 Task: Create a new field with title Stage a blank project AquaVue with field type as Single-select and options as Not Started, In Progress and Complete
Action: Mouse moved to (46, 258)
Screenshot: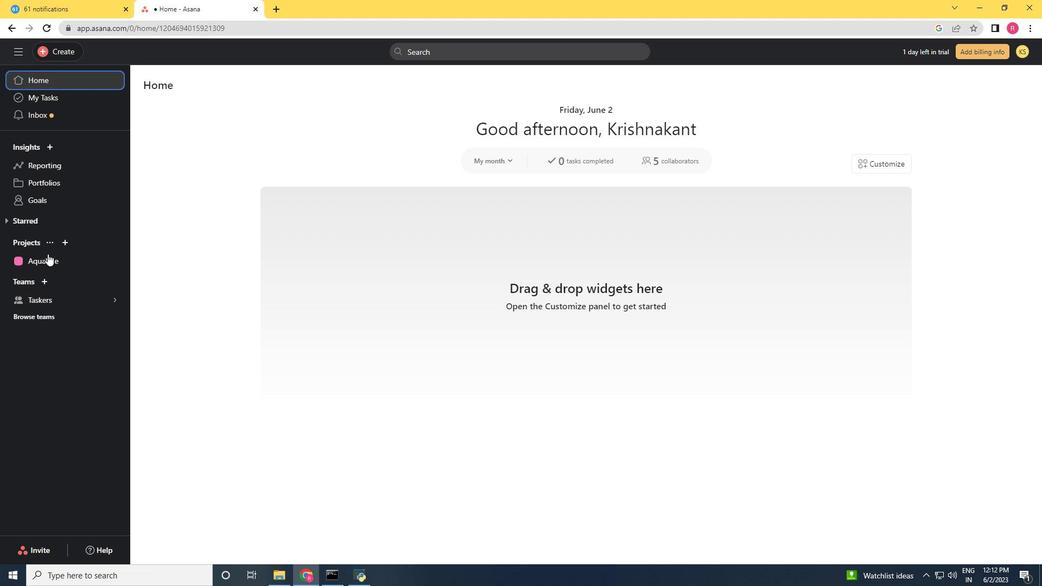 
Action: Mouse pressed left at (46, 258)
Screenshot: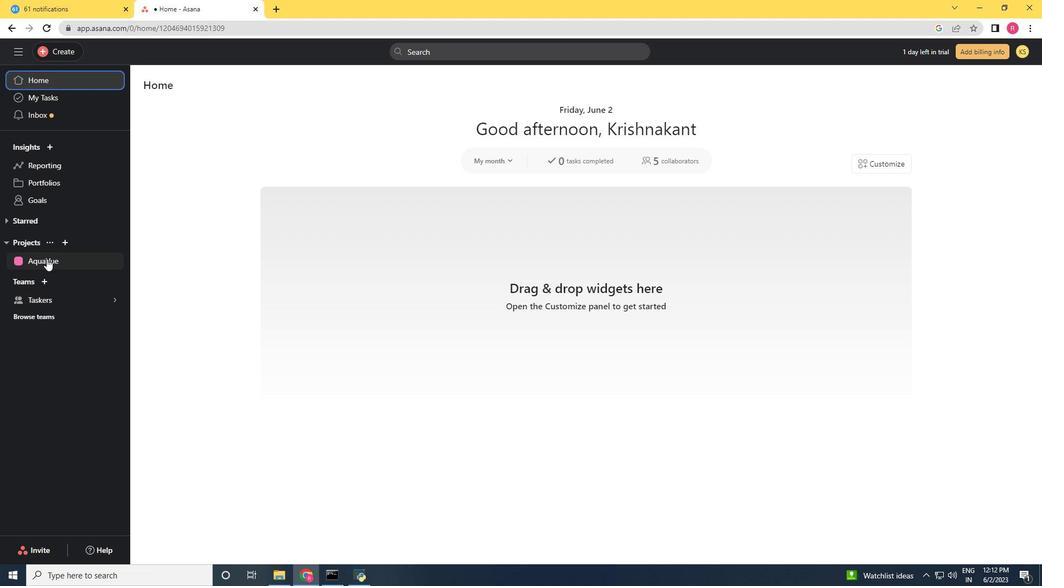 
Action: Mouse moved to (1004, 87)
Screenshot: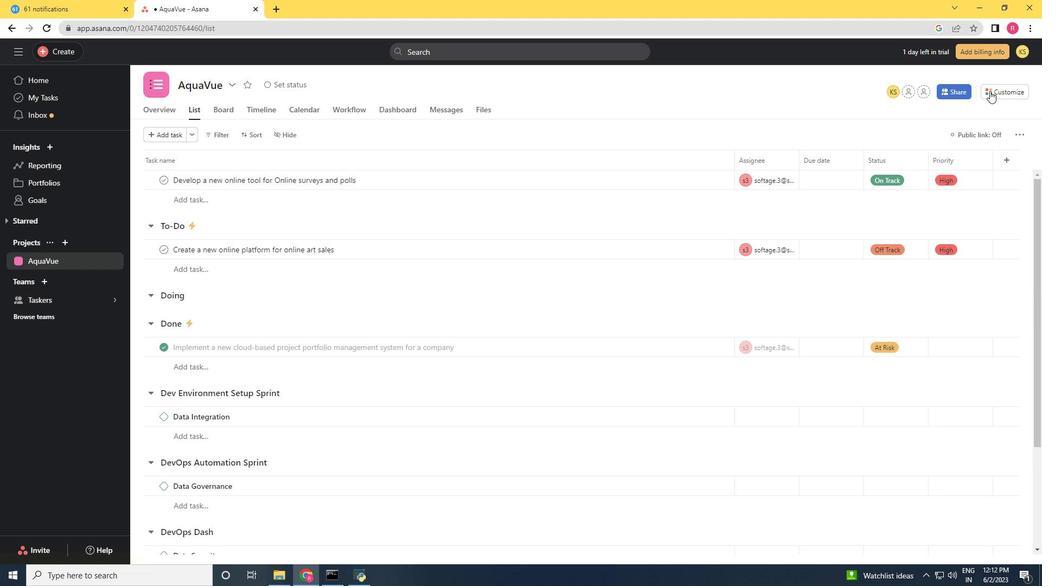 
Action: Mouse pressed left at (1004, 87)
Screenshot: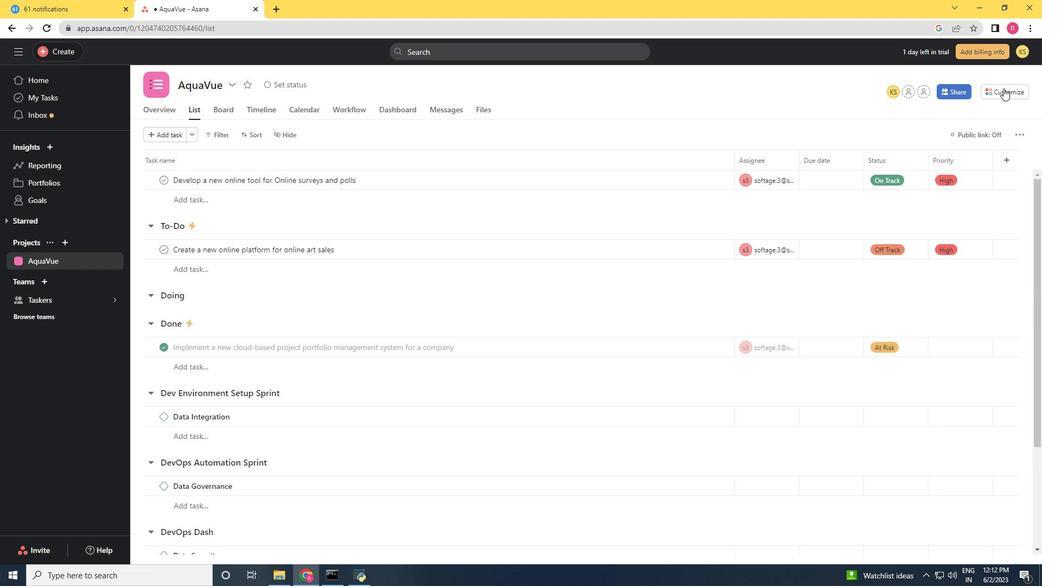 
Action: Mouse moved to (878, 219)
Screenshot: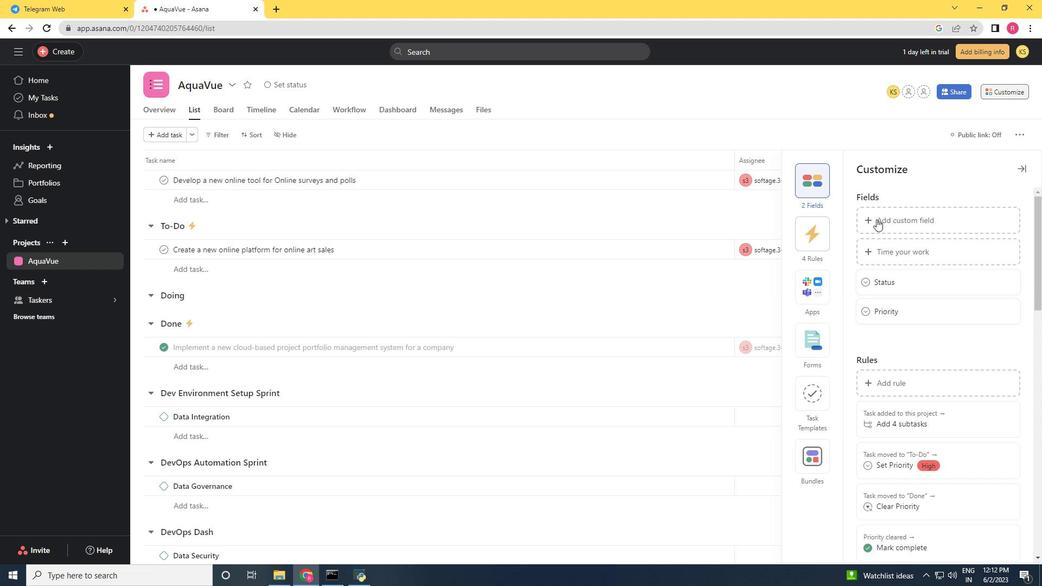 
Action: Mouse pressed left at (878, 219)
Screenshot: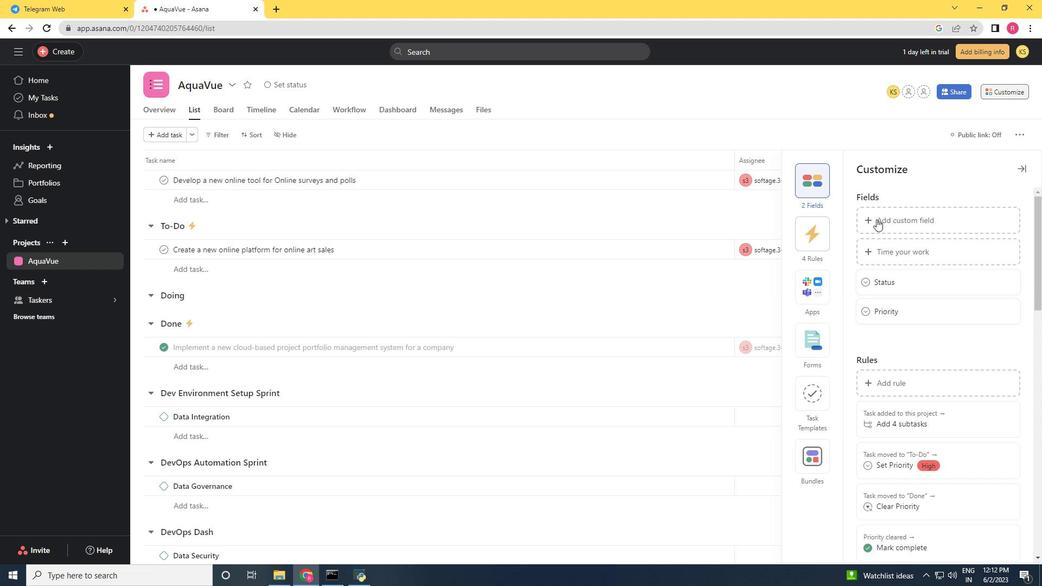 
Action: Mouse moved to (436, 175)
Screenshot: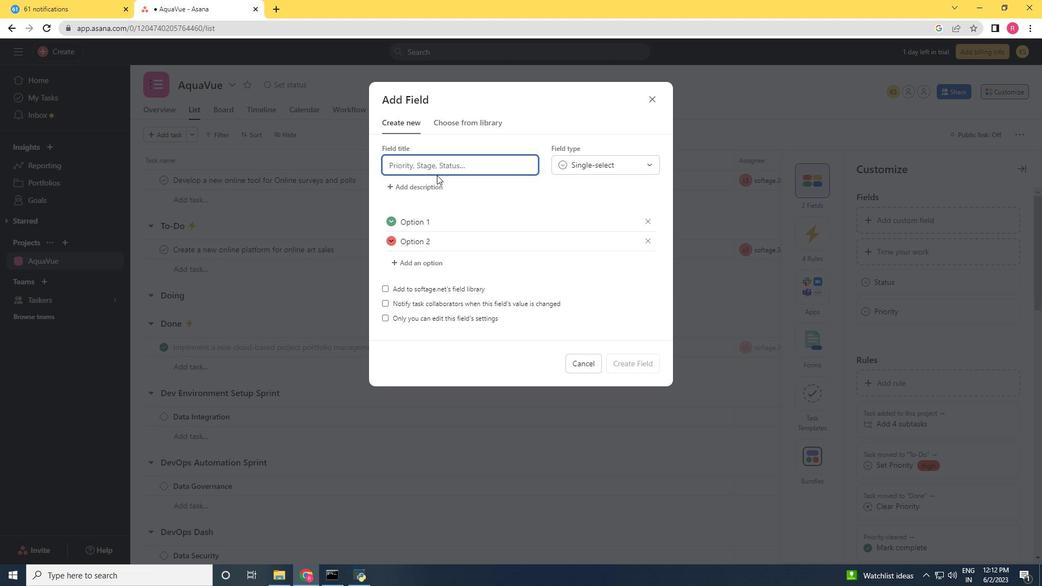 
Action: Key pressed <Key.shift>Stage<Key.space>
Screenshot: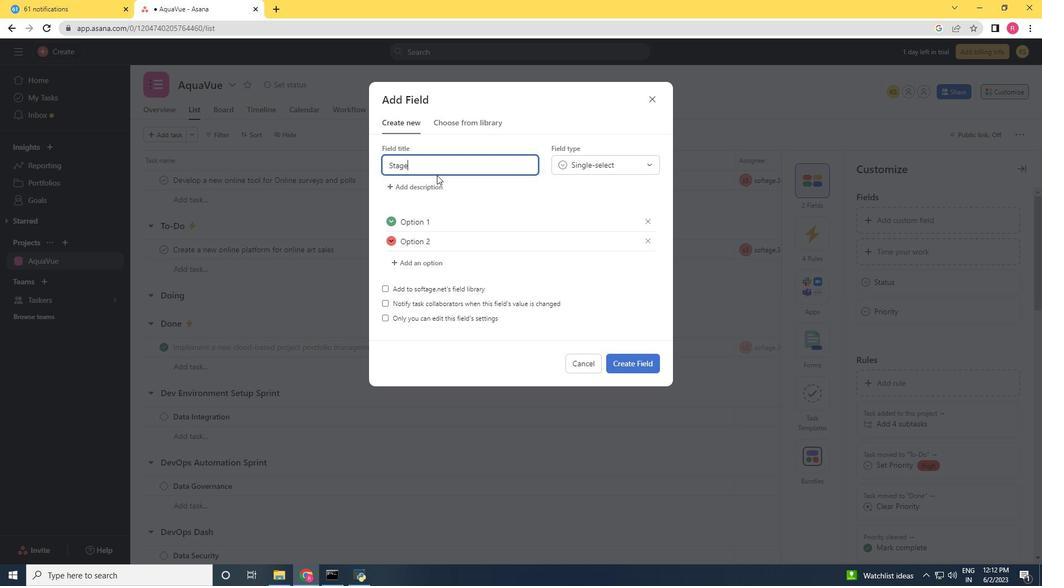 
Action: Mouse moved to (588, 166)
Screenshot: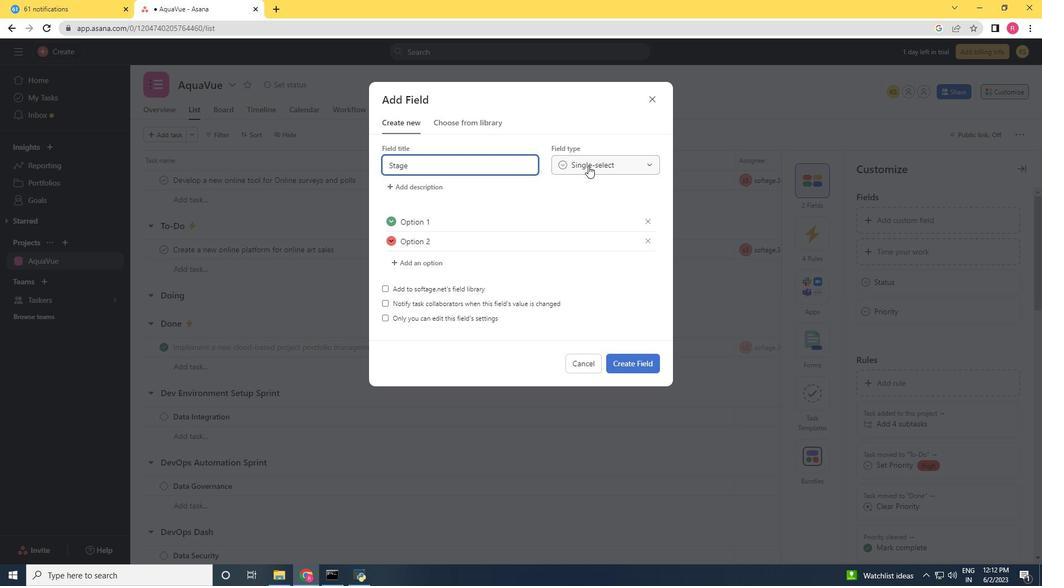 
Action: Mouse pressed left at (588, 166)
Screenshot: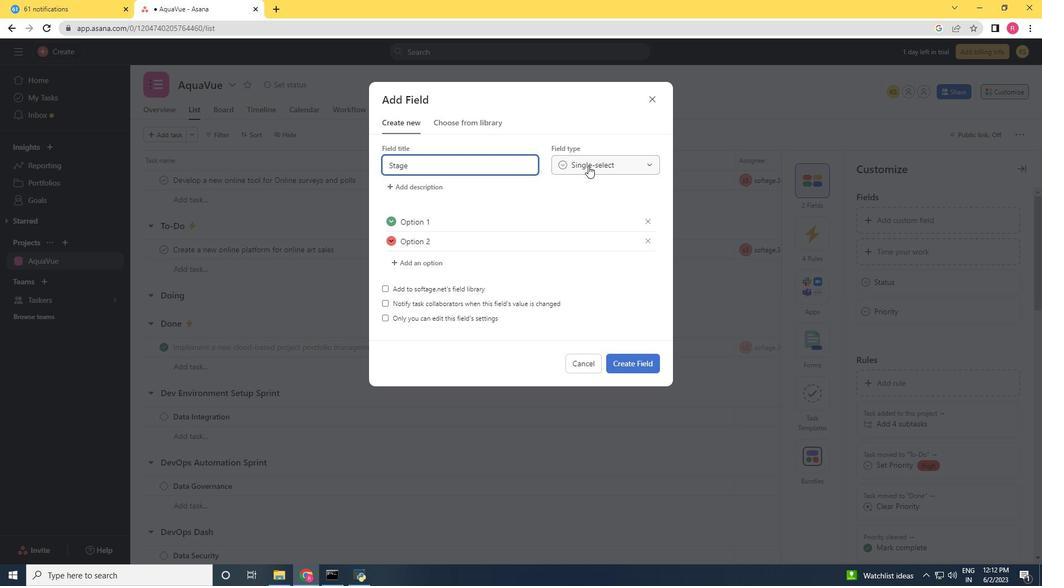 
Action: Mouse moved to (570, 187)
Screenshot: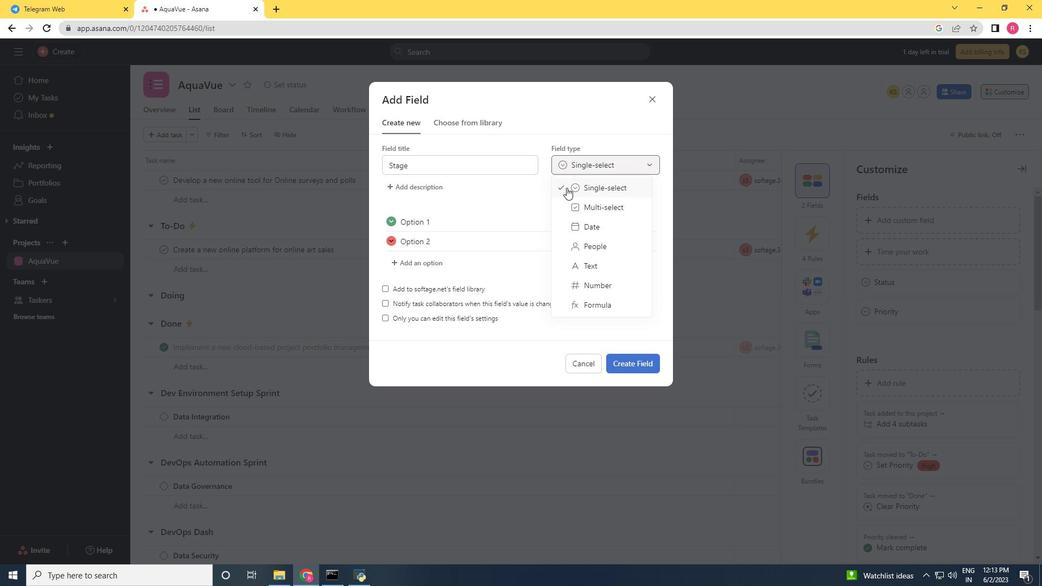 
Action: Mouse pressed left at (570, 187)
Screenshot: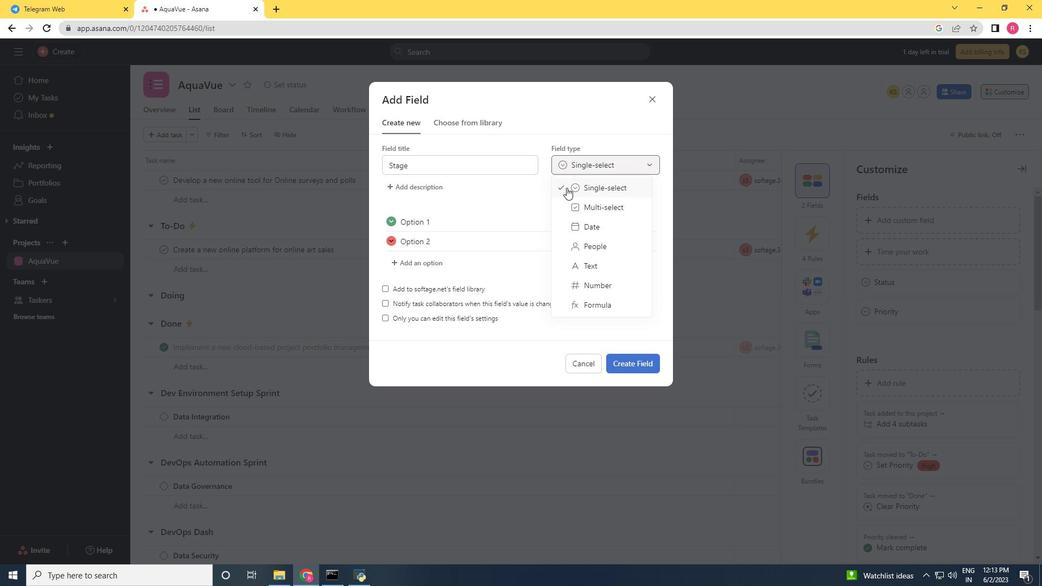 
Action: Mouse moved to (649, 223)
Screenshot: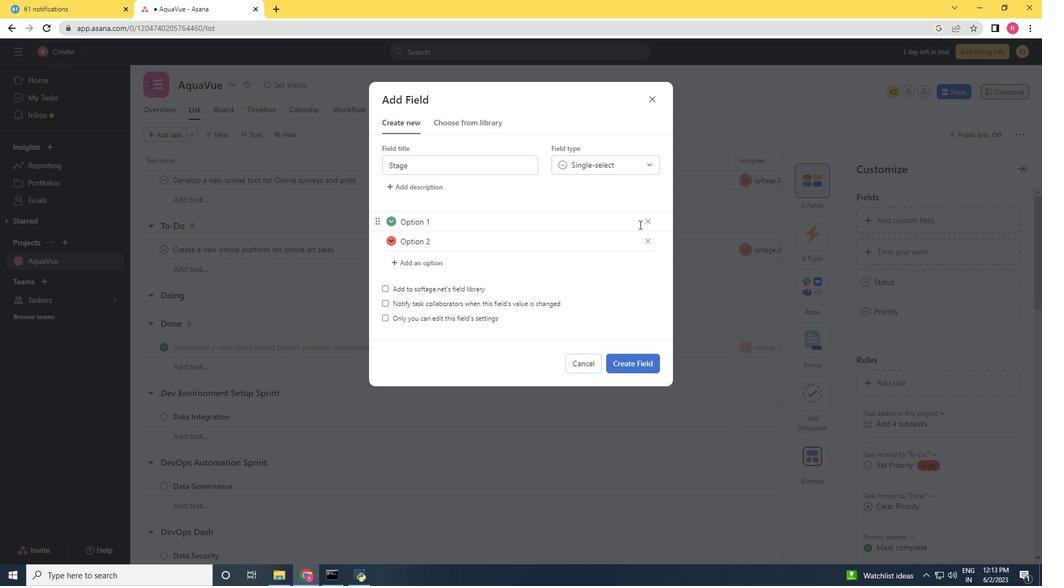 
Action: Mouse pressed left at (649, 223)
Screenshot: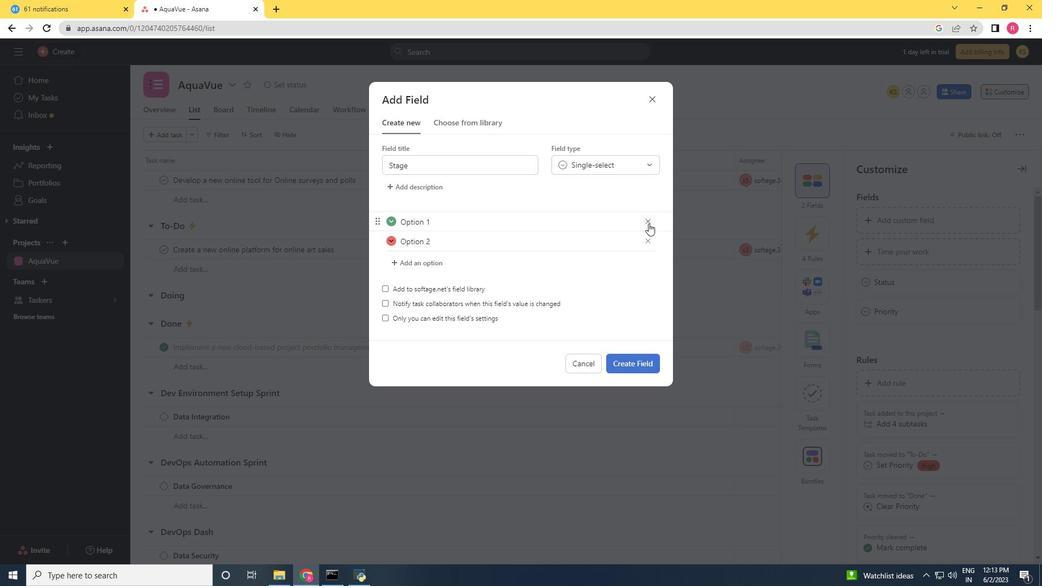 
Action: Mouse moved to (647, 220)
Screenshot: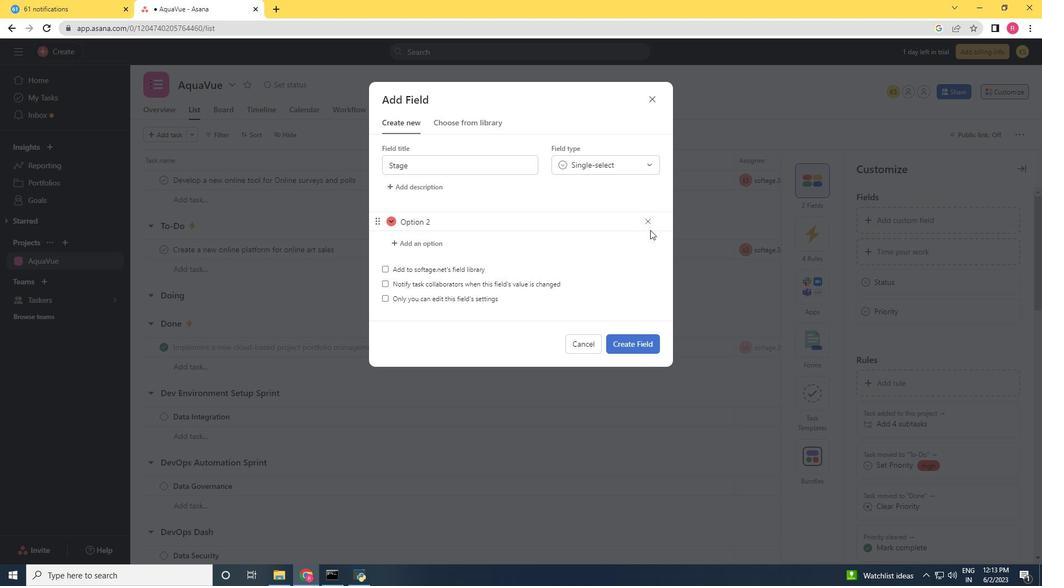 
Action: Mouse pressed left at (647, 220)
Screenshot: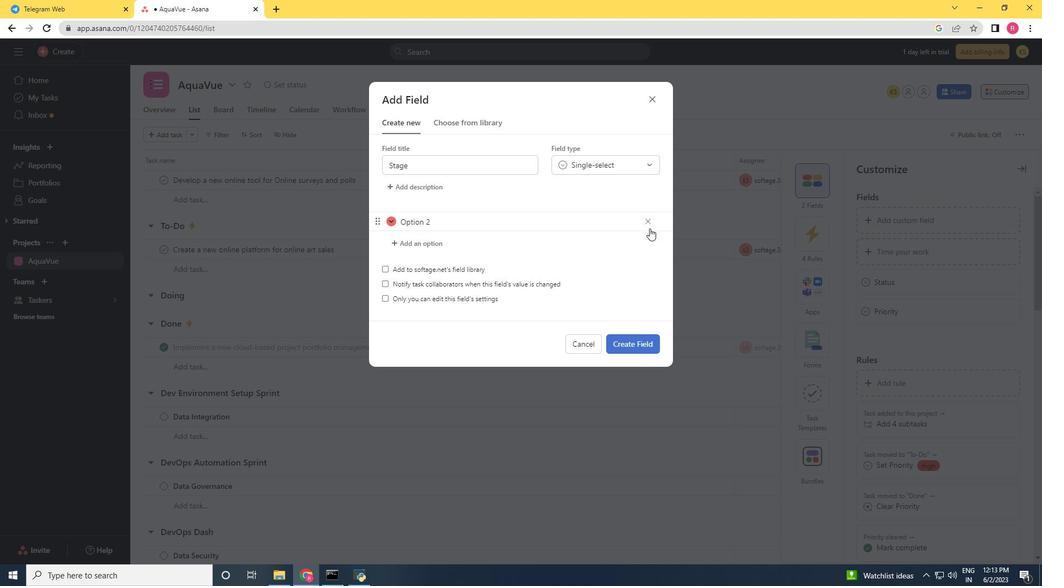 
Action: Mouse moved to (387, 233)
Screenshot: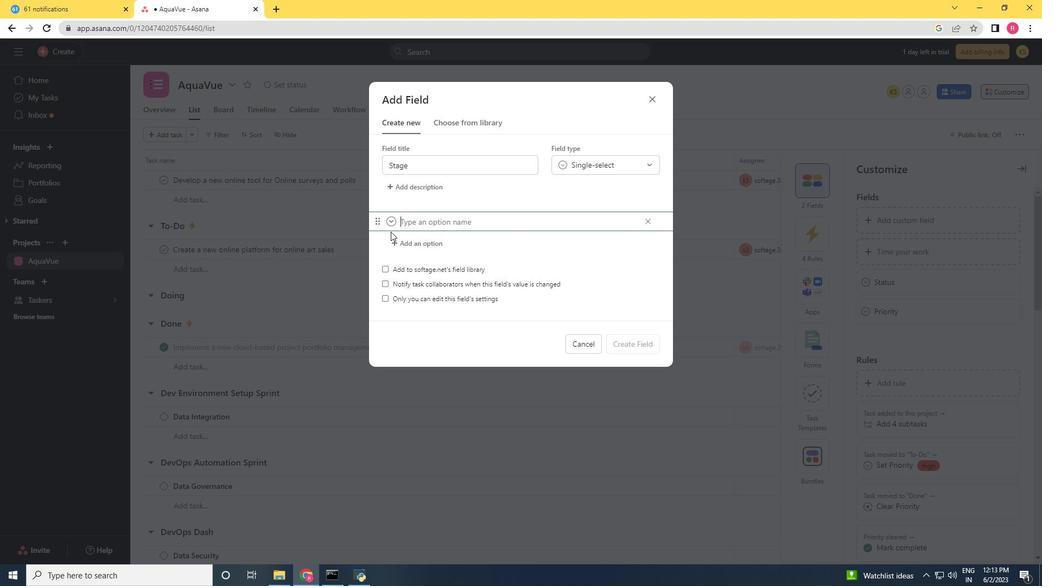
Action: Key pressed <Key.shift>Not<Key.space><Key.shift><Key.shift><Key.shift><Key.shift><Key.shift><Key.shift><Key.shift><Key.shift><Key.shift><Key.shift><Key.shift><Key.shift><Key.shift><Key.shift><Key.shift>Started<Key.space><Key.enter><Key.shift>In<Key.space><Key.shift>Progress<Key.enter>c<Key.backspace><Key.shift><Key.shift>Complete
Screenshot: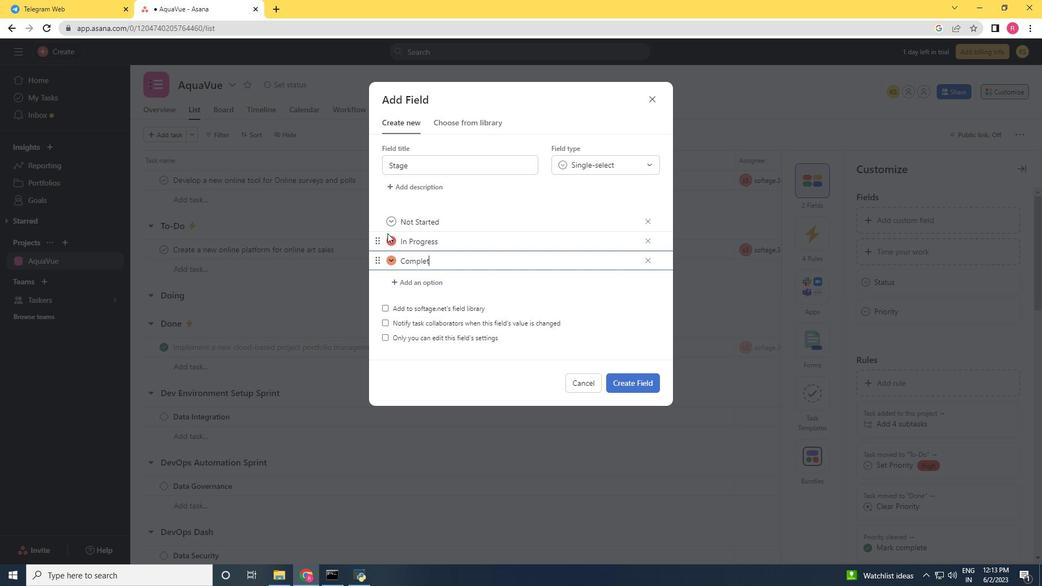 
Action: Mouse moved to (386, 220)
Screenshot: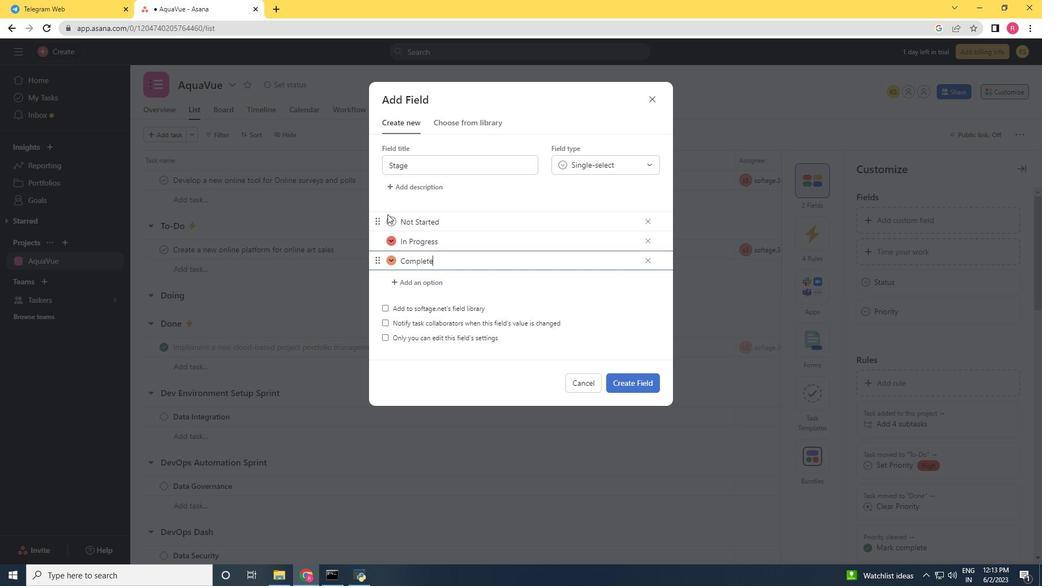 
Action: Mouse pressed left at (386, 220)
Screenshot: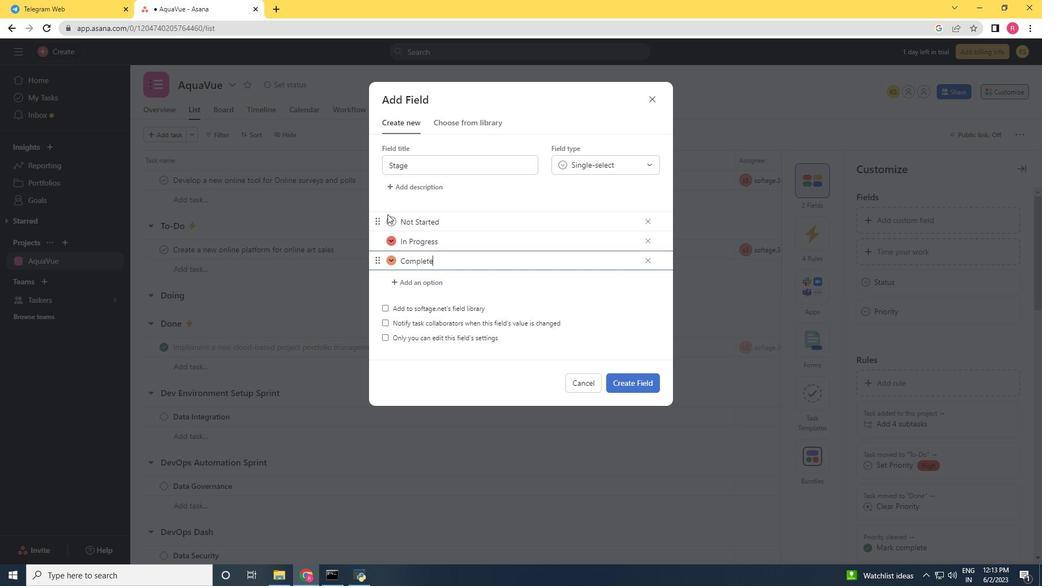 
Action: Mouse moved to (318, 233)
Screenshot: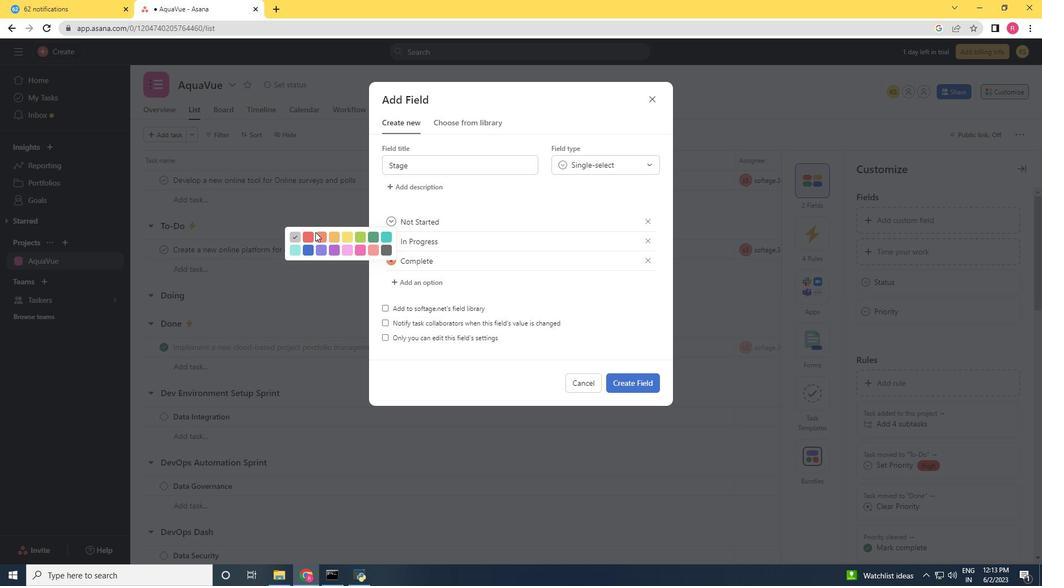 
Action: Mouse pressed left at (318, 233)
Screenshot: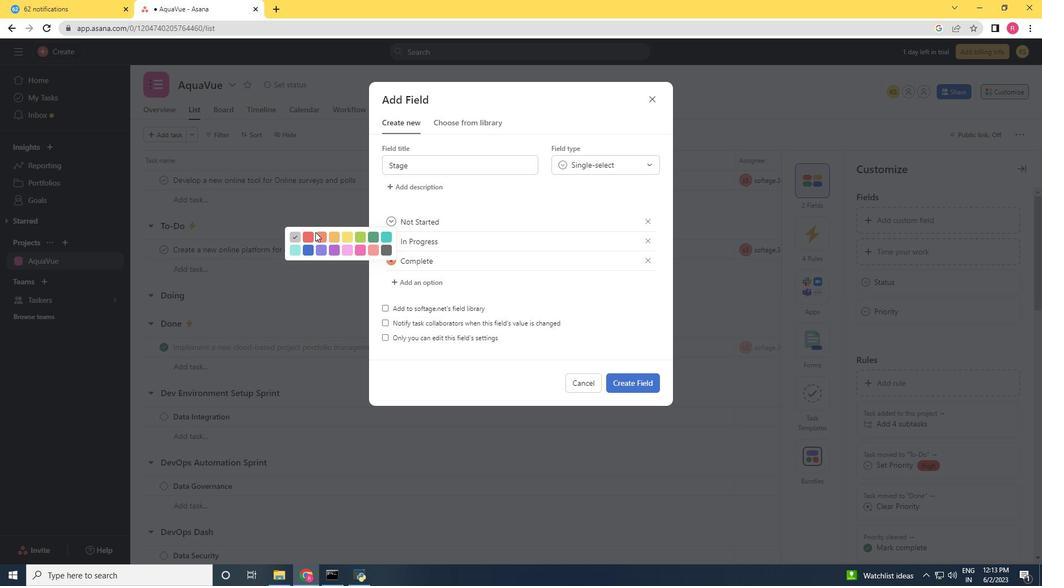 
Action: Mouse moved to (392, 225)
Screenshot: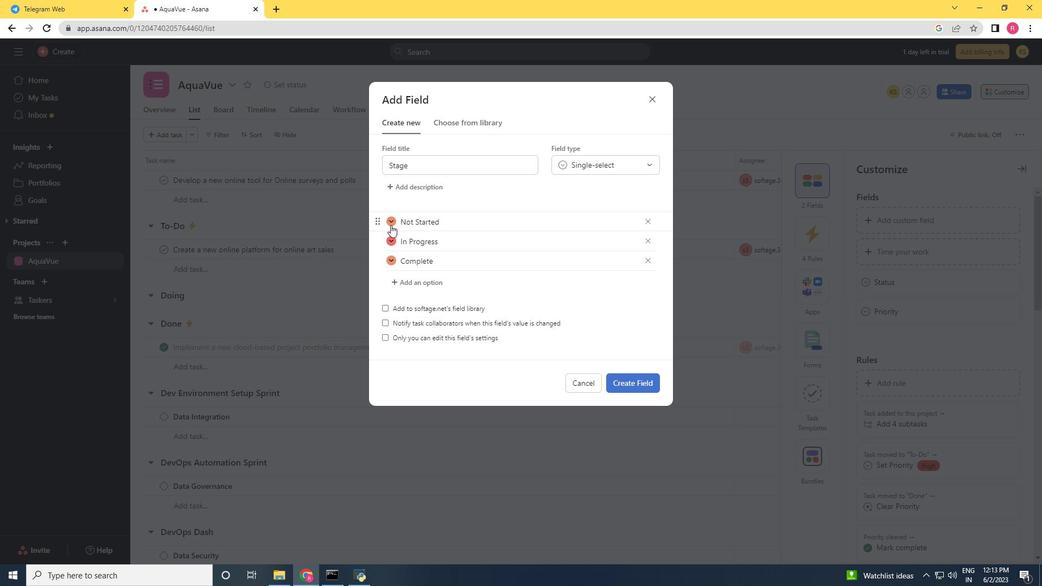 
Action: Mouse pressed left at (392, 225)
Screenshot: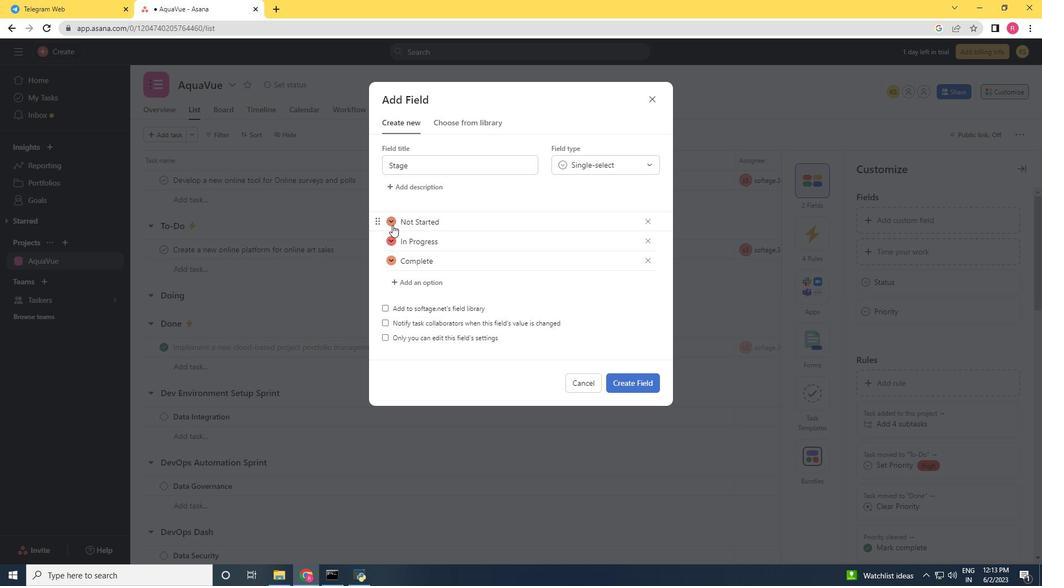 
Action: Mouse moved to (363, 251)
Screenshot: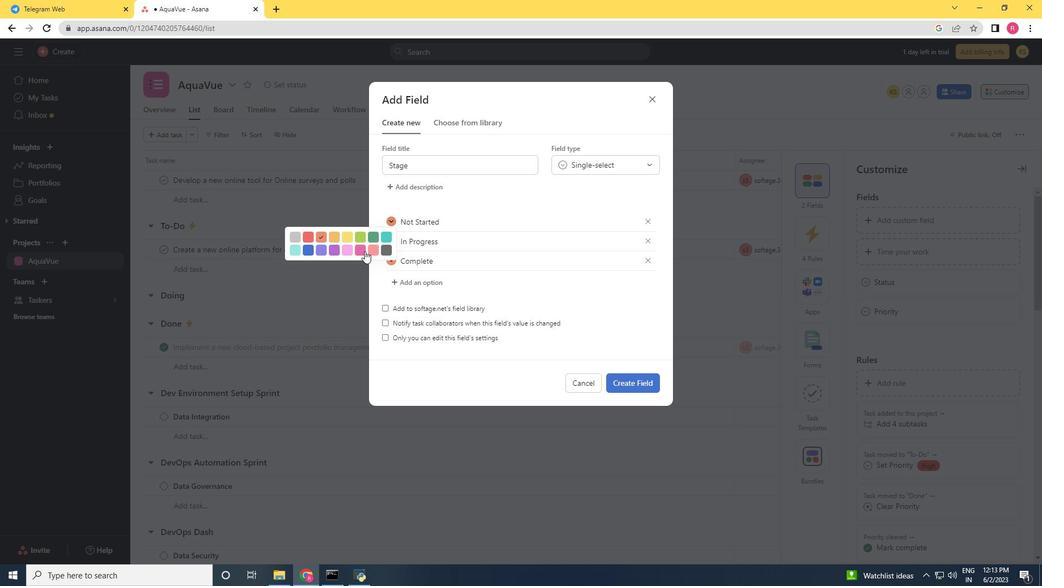
Action: Mouse pressed left at (363, 251)
Screenshot: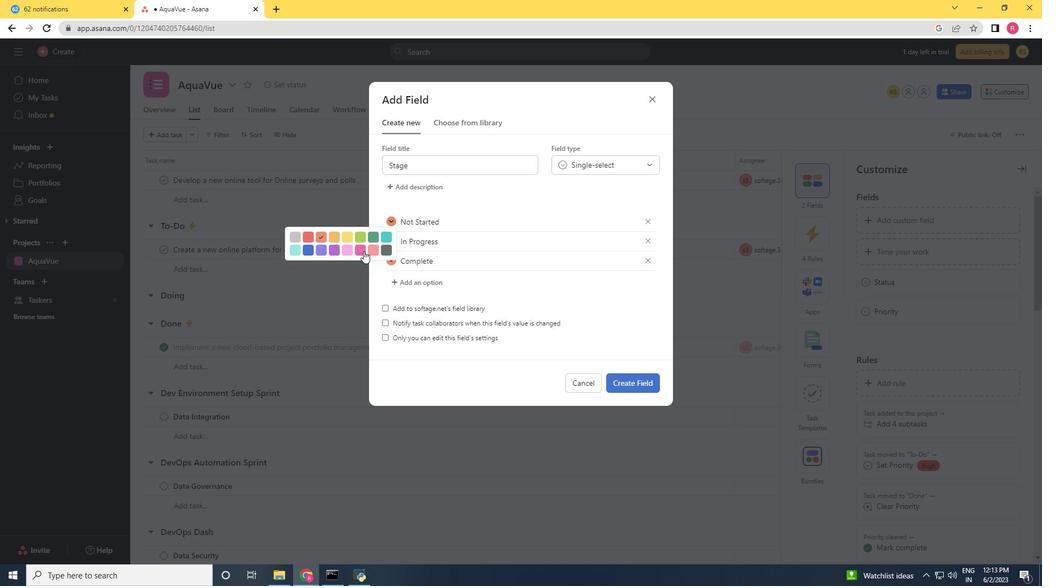 
Action: Mouse moved to (620, 377)
Screenshot: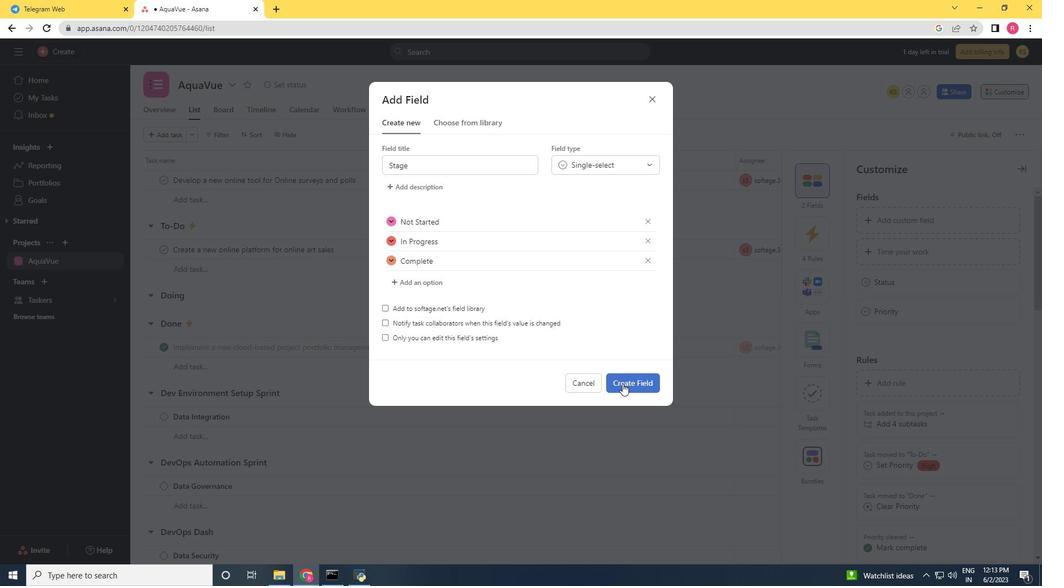
Action: Mouse pressed left at (620, 377)
Screenshot: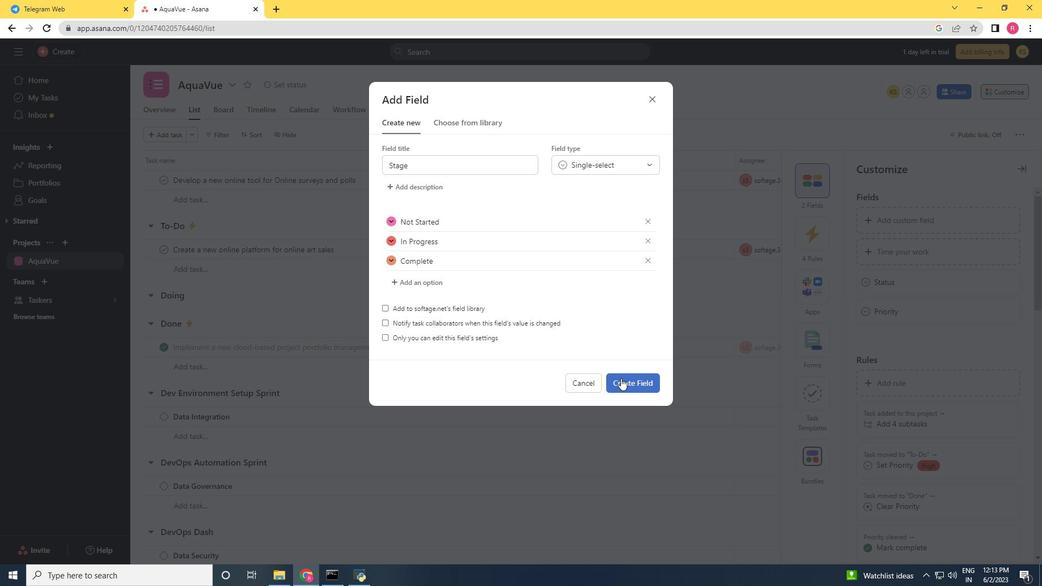 
Action: Mouse moved to (1022, 170)
Screenshot: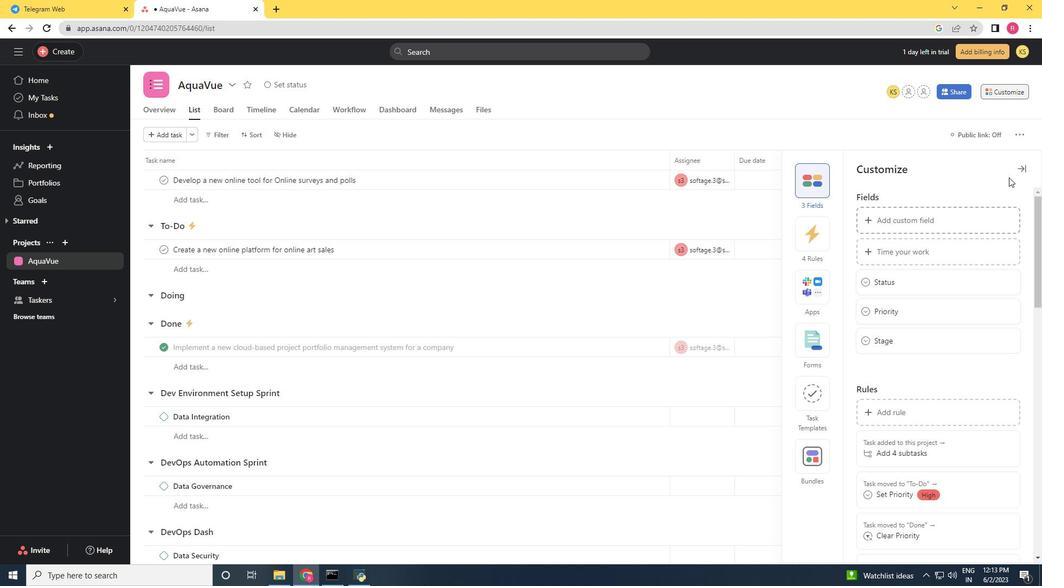 
Action: Mouse pressed left at (1022, 170)
Screenshot: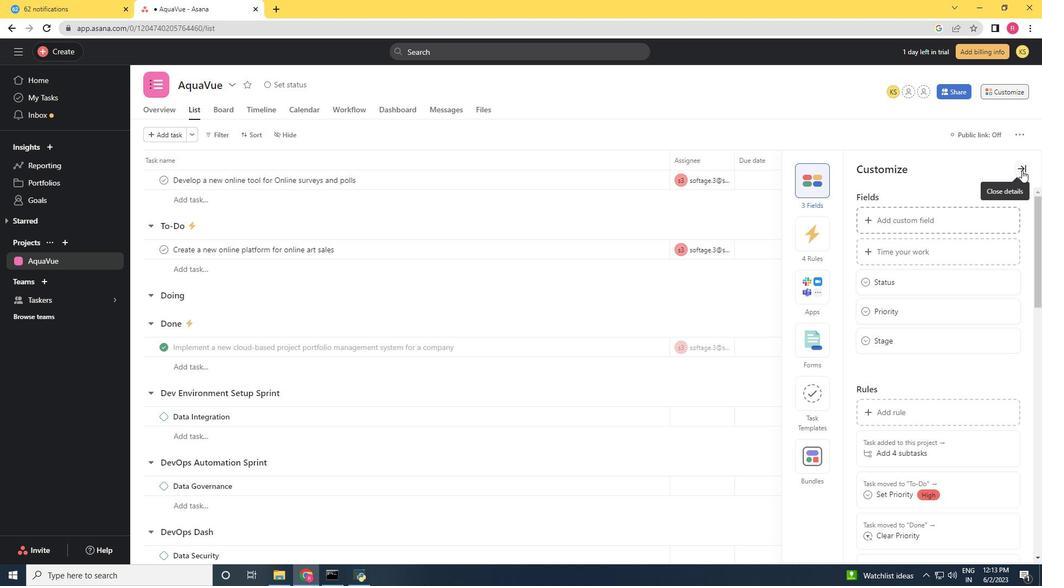
Action: Mouse moved to (1022, 169)
Screenshot: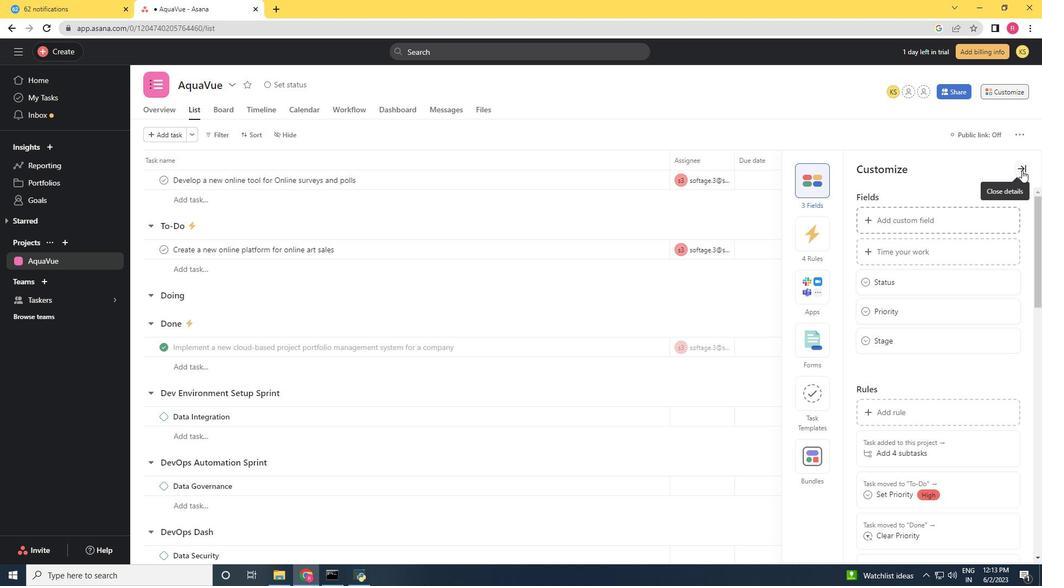 
